 Task: Toggle the proxy strick SSL option in the application.
Action: Mouse moved to (36, 444)
Screenshot: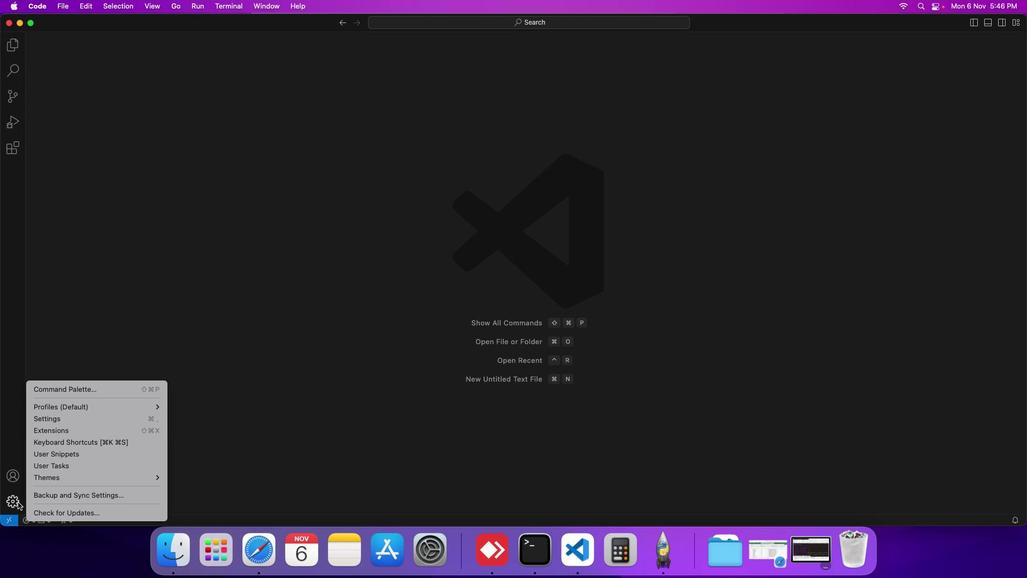 
Action: Mouse pressed left at (36, 444)
Screenshot: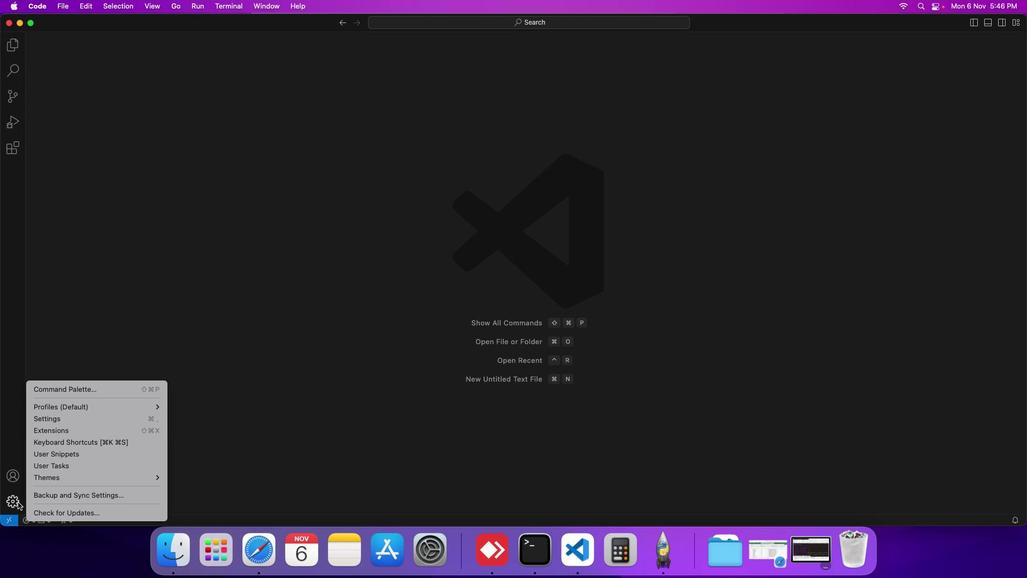 
Action: Mouse moved to (77, 403)
Screenshot: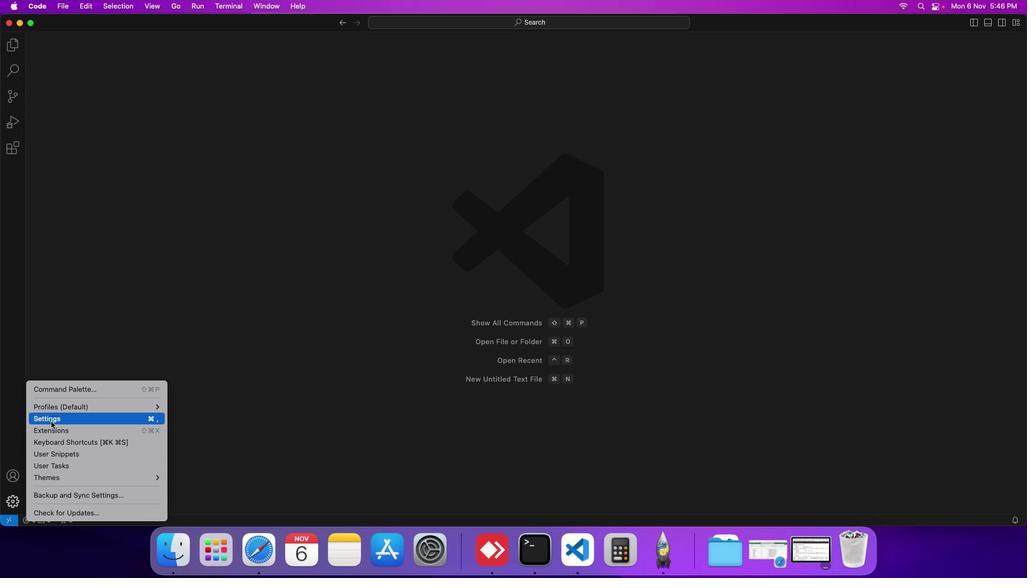 
Action: Mouse pressed left at (77, 403)
Screenshot: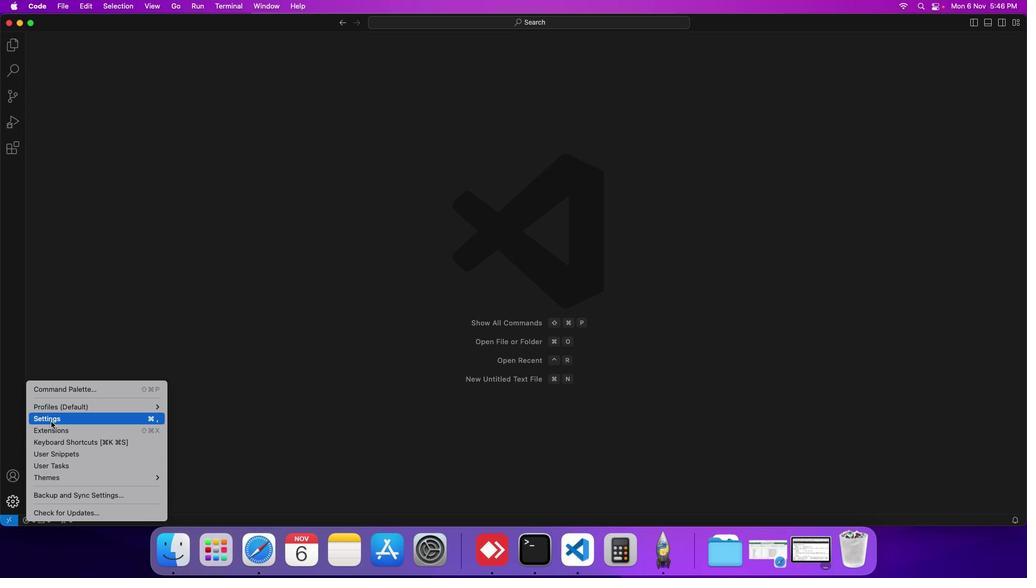 
Action: Mouse moved to (301, 272)
Screenshot: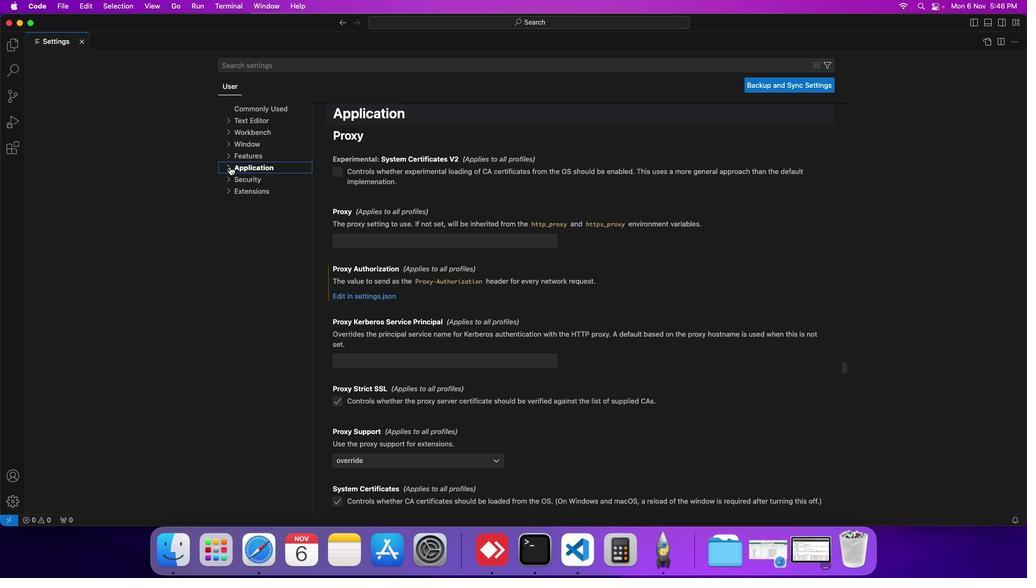 
Action: Mouse pressed left at (301, 272)
Screenshot: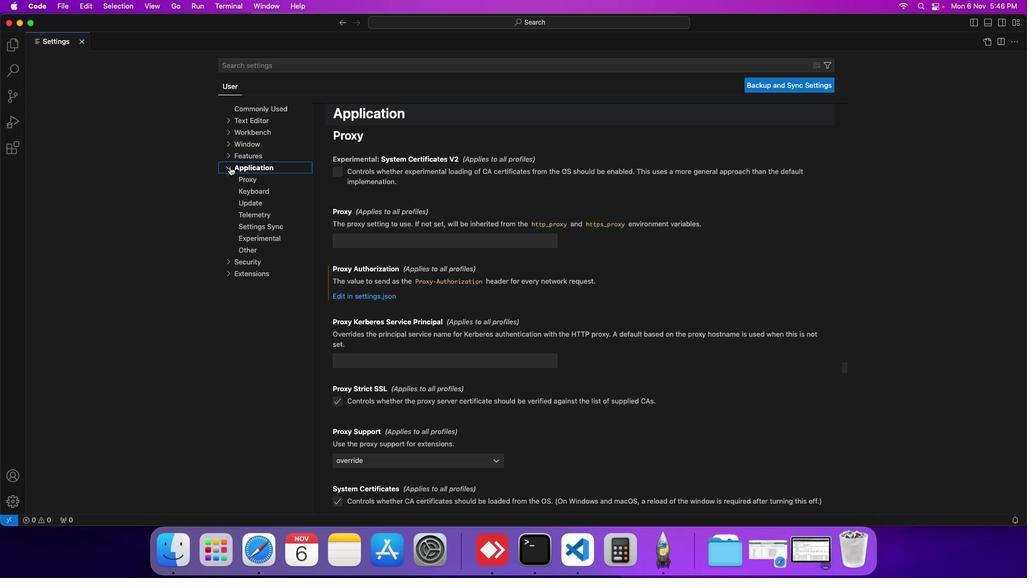 
Action: Mouse moved to (435, 391)
Screenshot: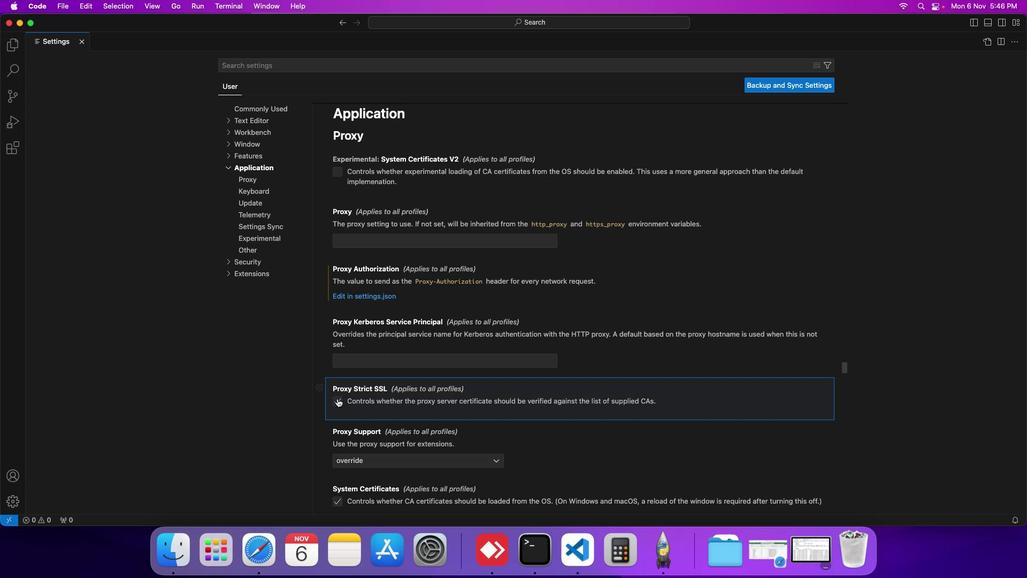 
Action: Mouse pressed left at (435, 391)
Screenshot: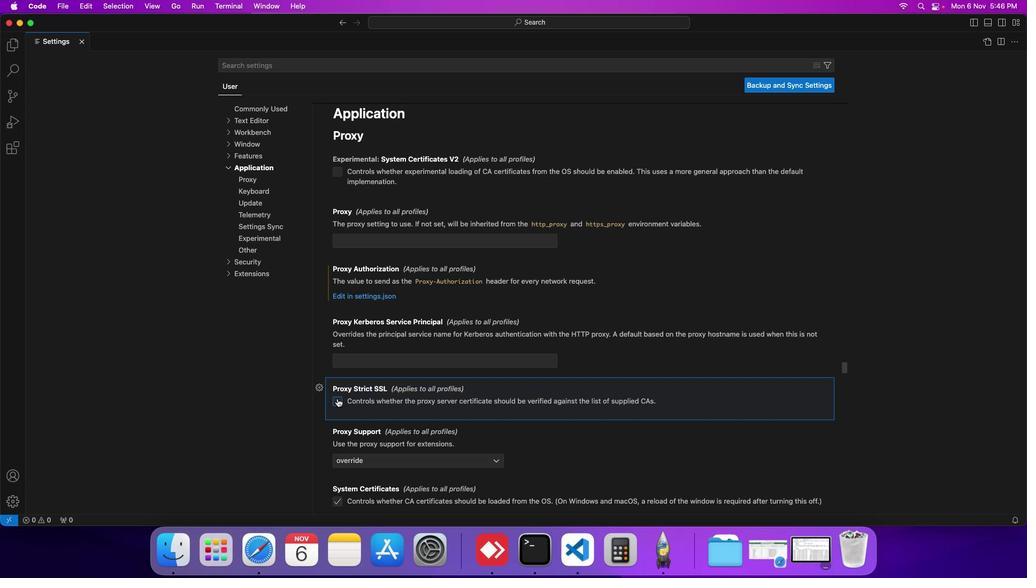 
Action: Mouse moved to (482, 380)
Screenshot: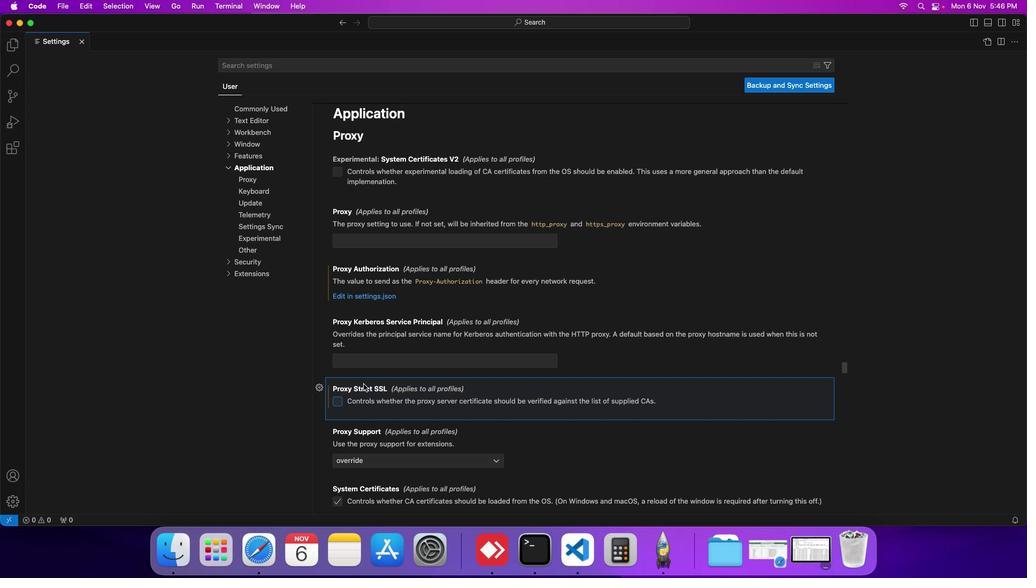
